 Task: Create ChildIssue0000000735 as Child Issue of Issue Issue0000000368 in Backlog  in Scrum Project Project0000000074 in Jira. Create ChildIssue0000000736 as Child Issue of Issue Issue0000000368 in Backlog  in Scrum Project Project0000000074 in Jira. Create ChildIssue0000000737 as Child Issue of Issue Issue0000000369 in Backlog  in Scrum Project Project0000000074 in Jira. Create ChildIssue0000000738 as Child Issue of Issue Issue0000000369 in Backlog  in Scrum Project Project0000000074 in Jira. Create ChildIssue0000000739 as Child Issue of Issue Issue0000000370 in Backlog  in Scrum Project Project0000000074 in Jira
Action: Mouse moved to (160, 294)
Screenshot: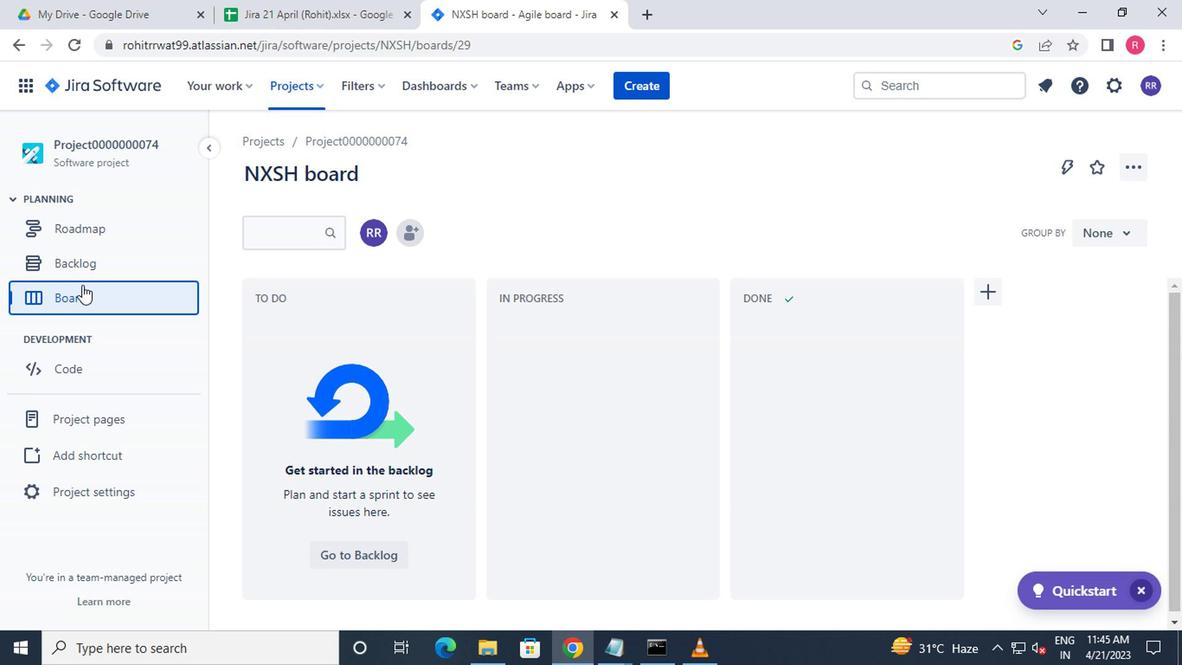 
Action: Mouse pressed left at (160, 294)
Screenshot: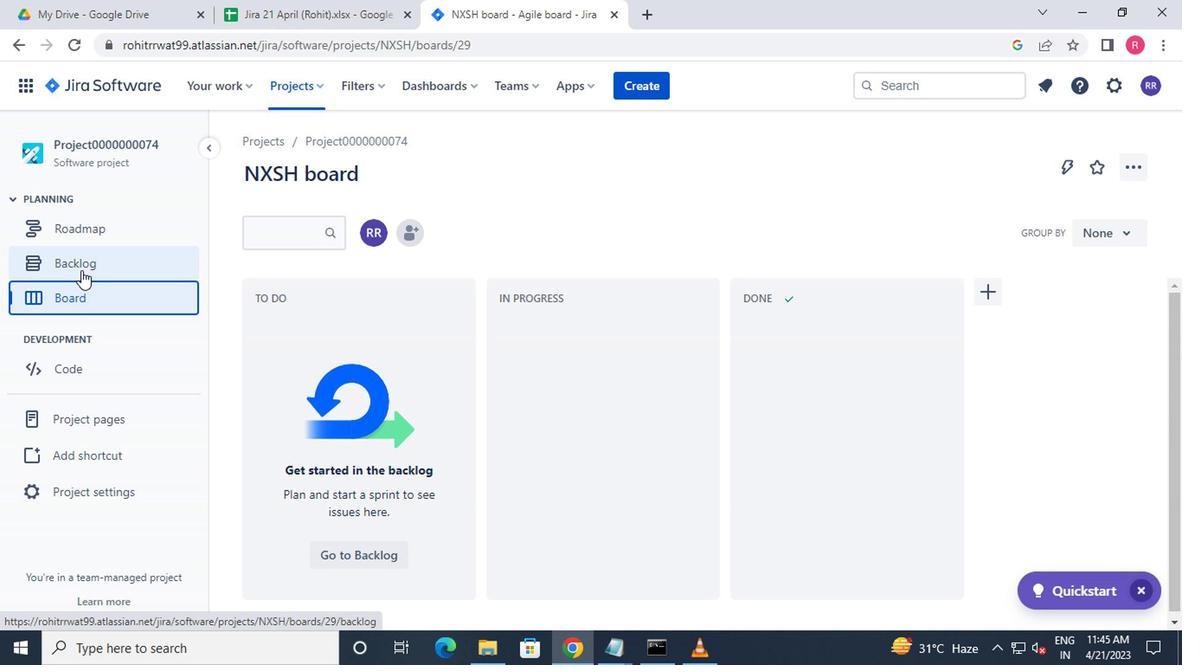 
Action: Mouse moved to (387, 356)
Screenshot: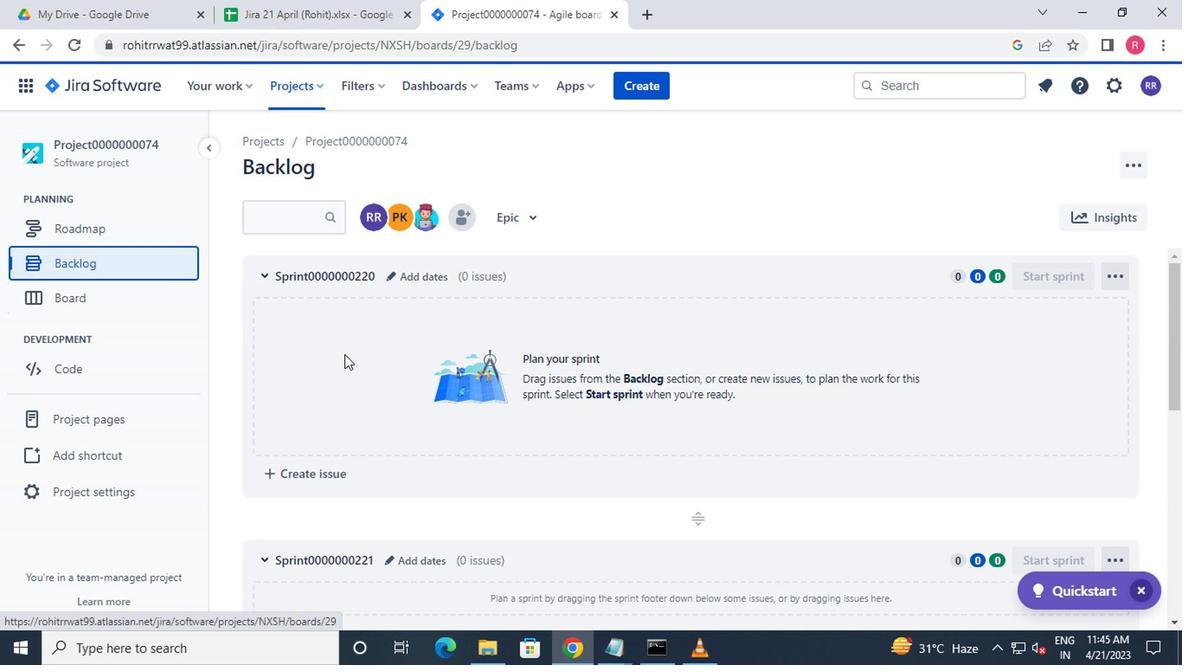 
Action: Mouse scrolled (387, 355) with delta (0, 0)
Screenshot: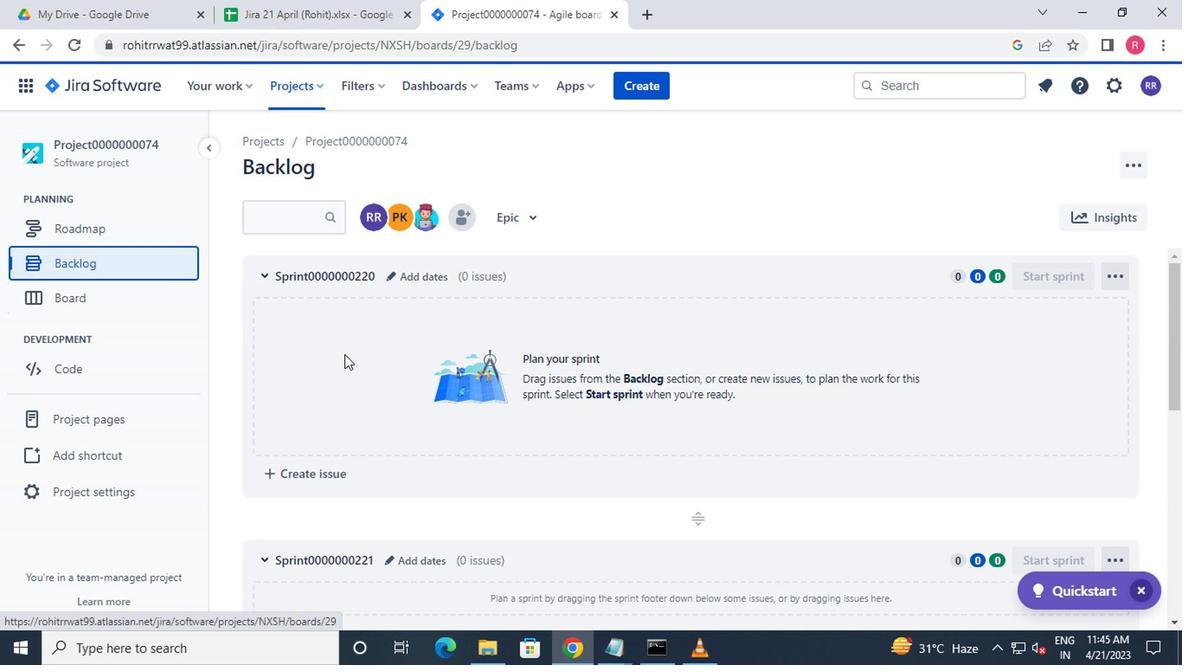 
Action: Mouse scrolled (387, 355) with delta (0, 0)
Screenshot: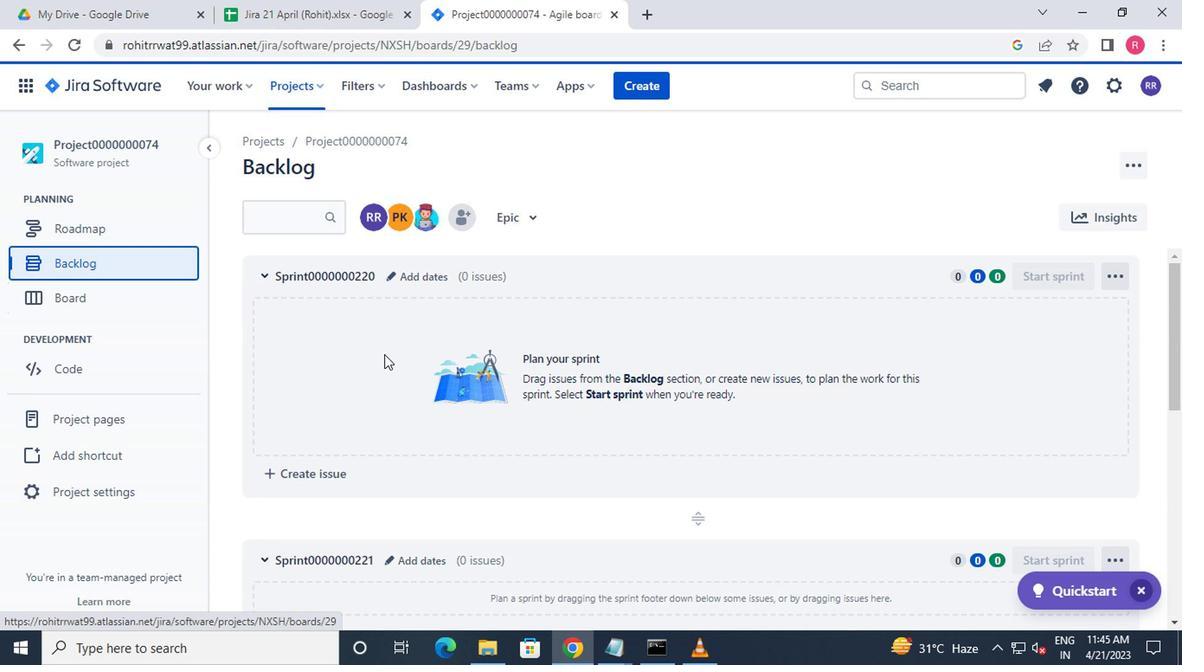 
Action: Mouse moved to (388, 356)
Screenshot: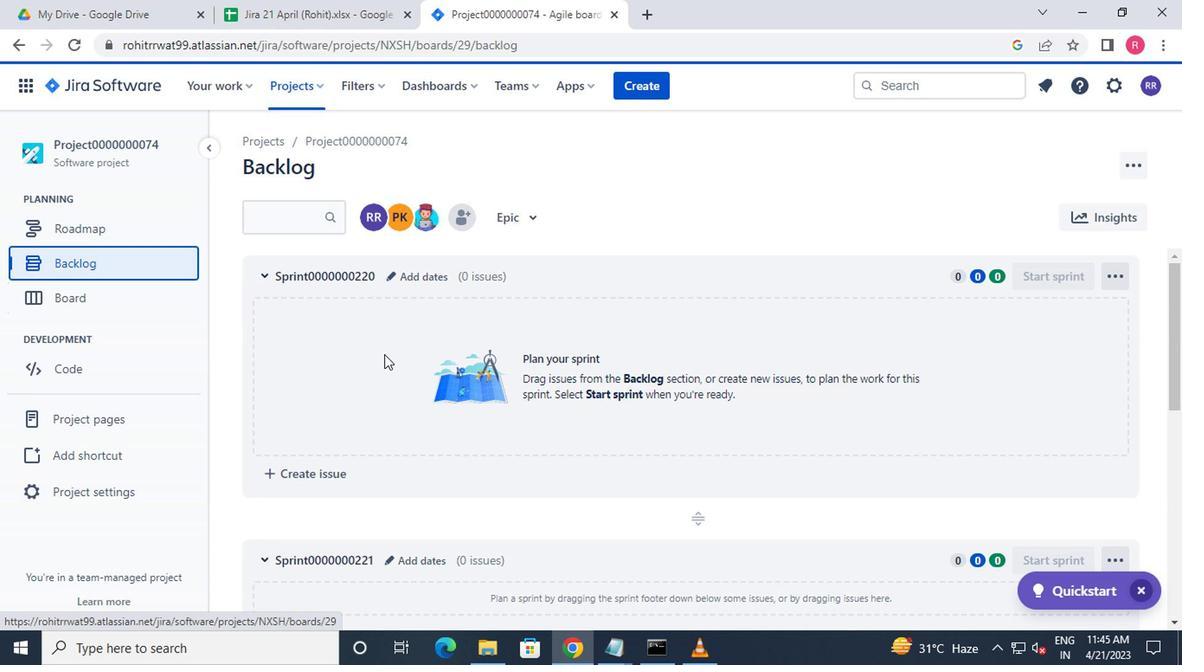
Action: Mouse scrolled (388, 355) with delta (0, 0)
Screenshot: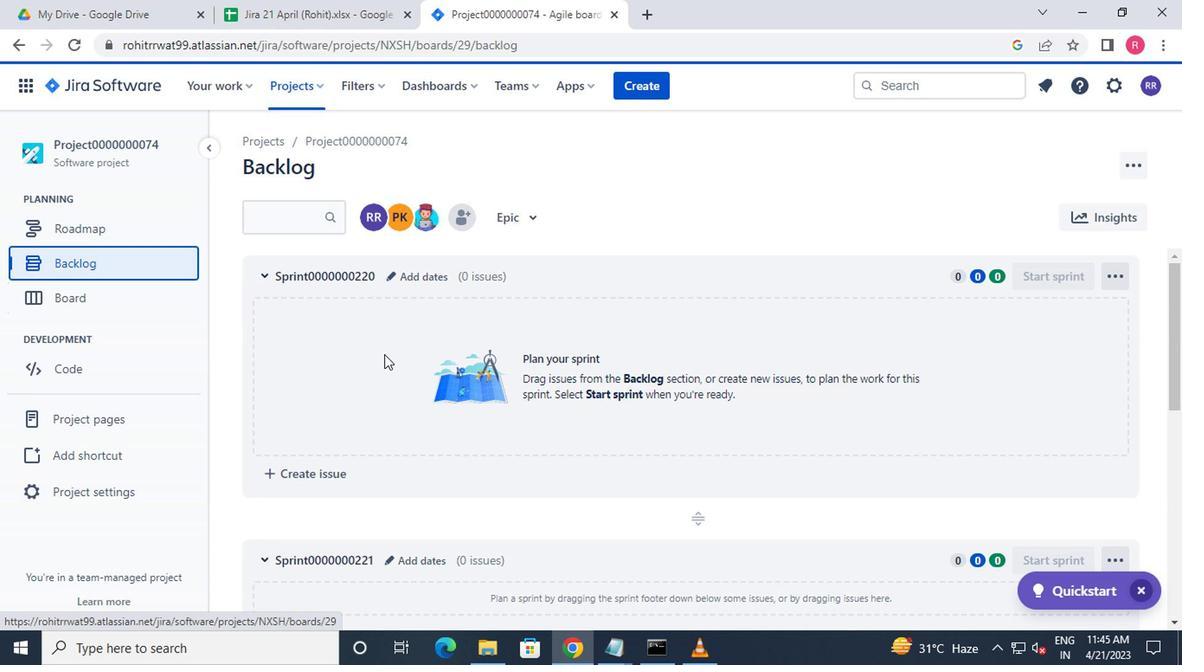 
Action: Mouse moved to (388, 356)
Screenshot: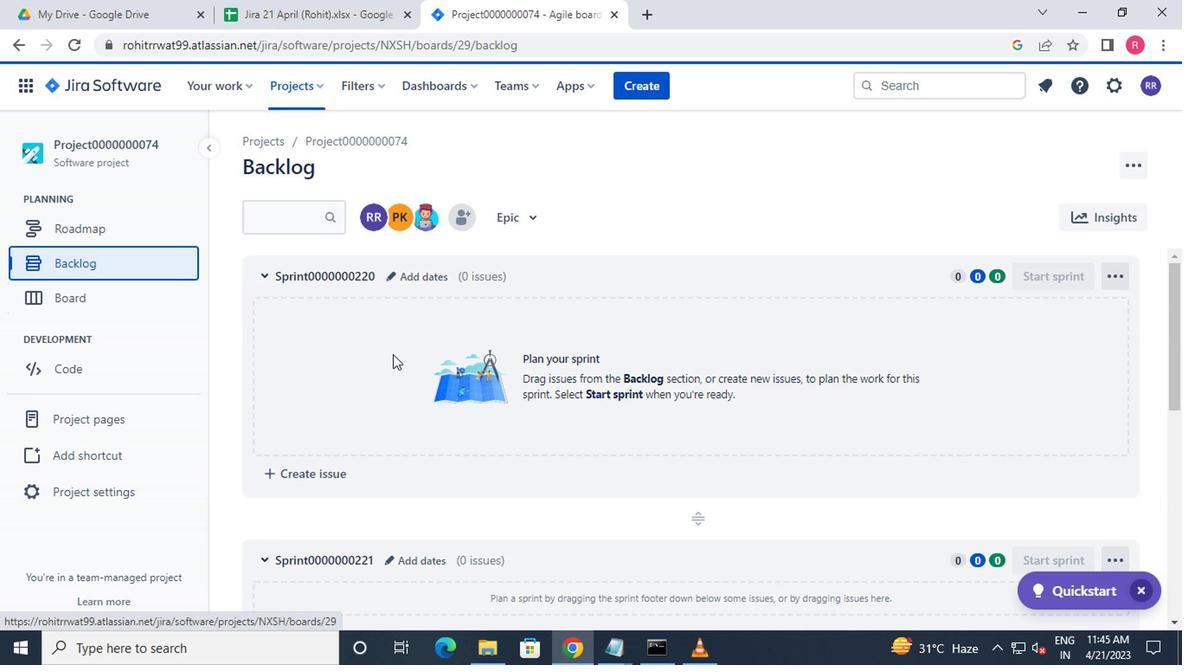 
Action: Mouse scrolled (388, 355) with delta (0, 0)
Screenshot: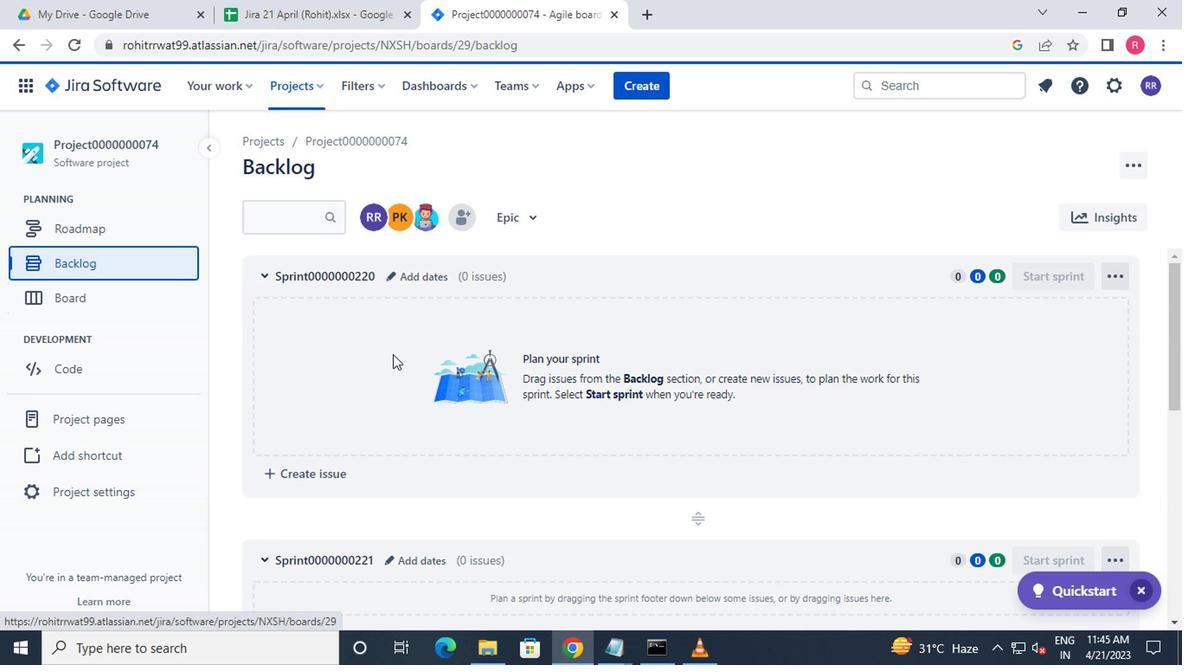 
Action: Mouse moved to (388, 356)
Screenshot: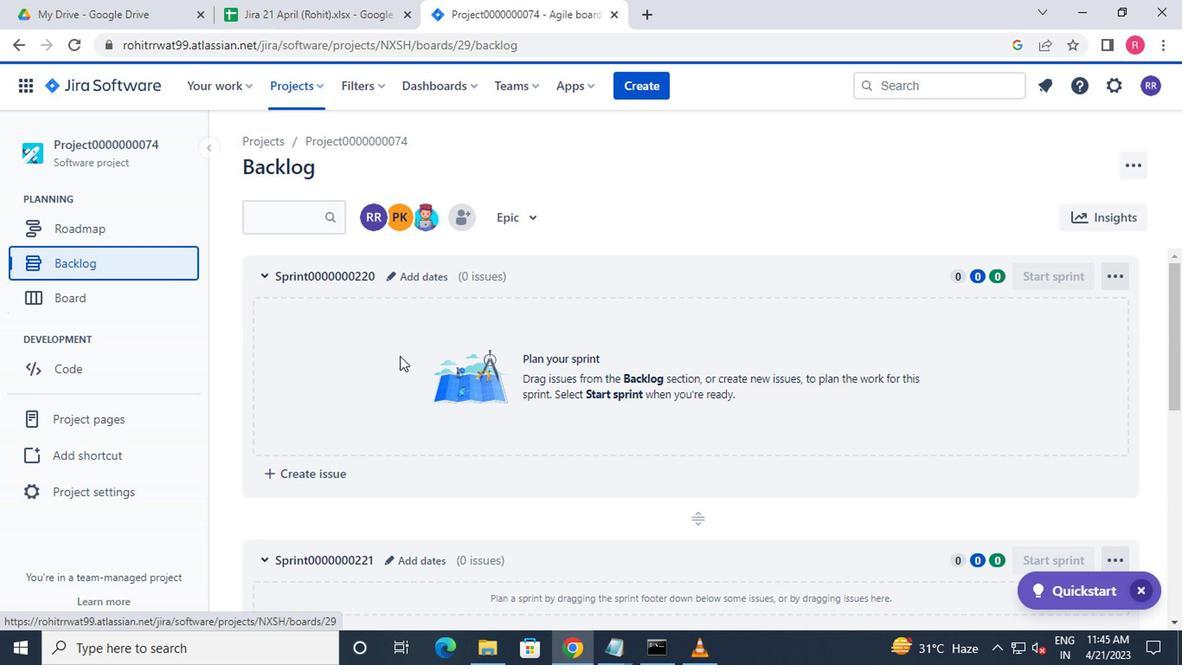 
Action: Mouse scrolled (388, 355) with delta (0, 0)
Screenshot: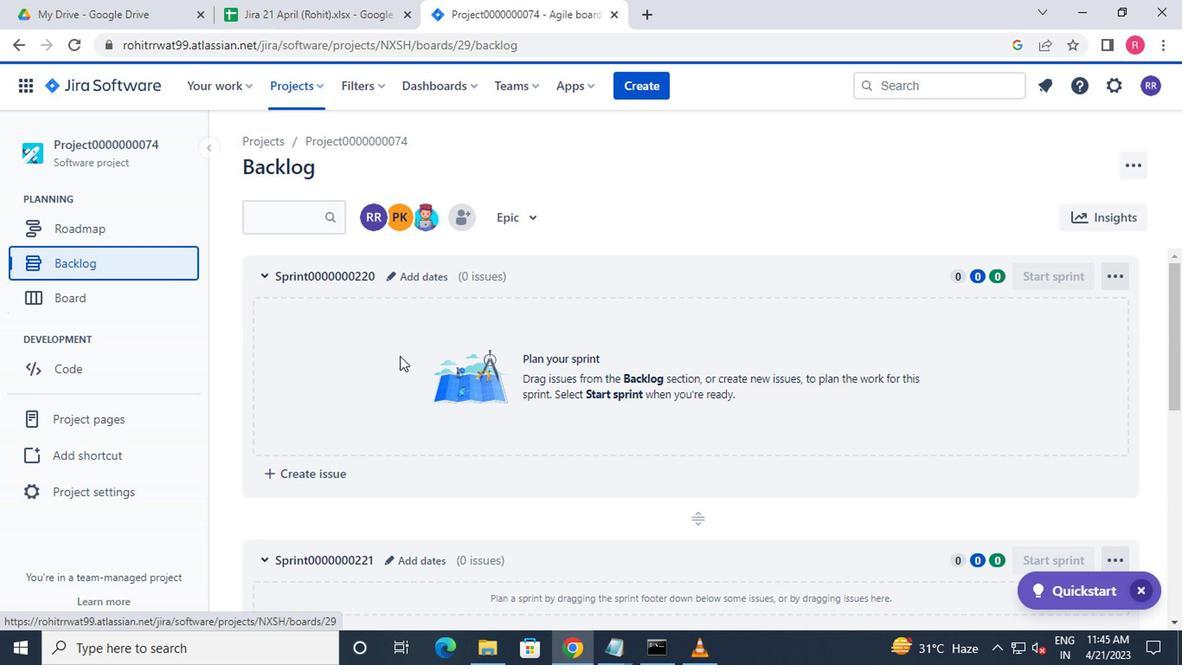 
Action: Mouse moved to (404, 359)
Screenshot: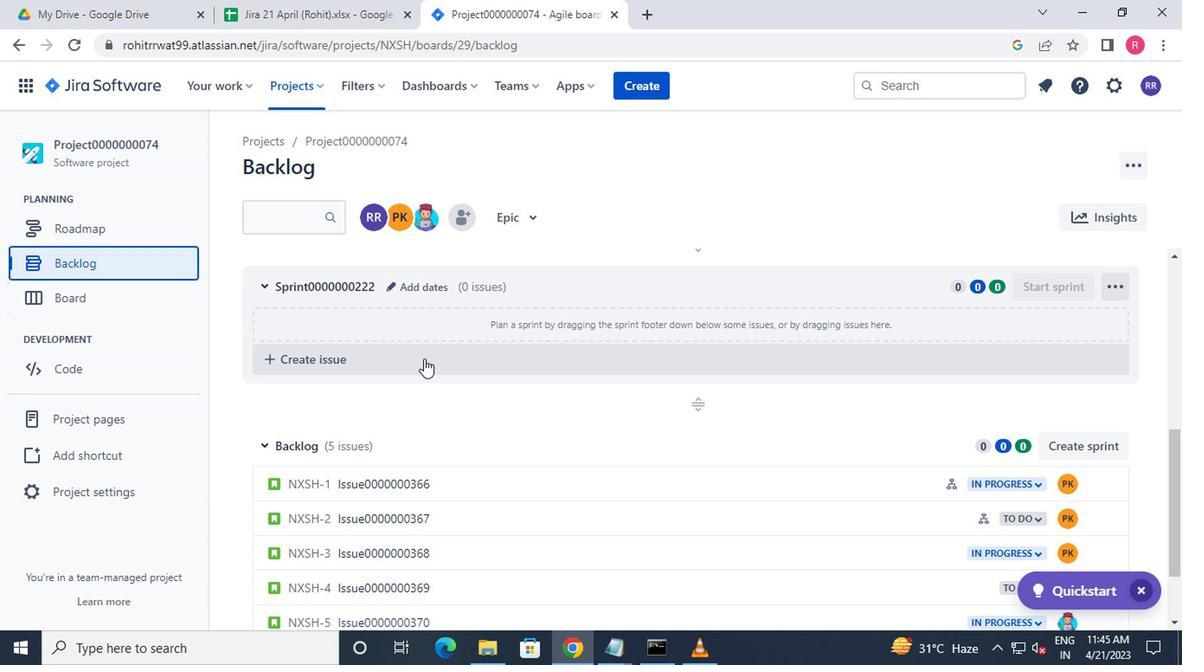 
Action: Mouse scrolled (404, 359) with delta (0, 0)
Screenshot: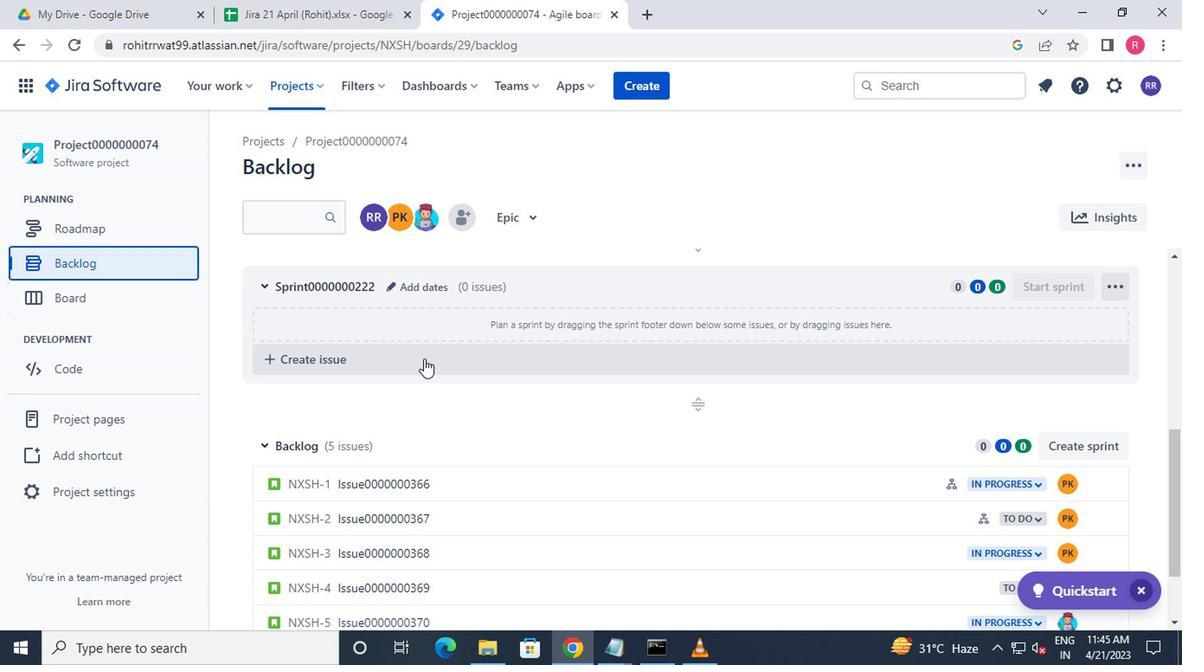 
Action: Mouse moved to (404, 362)
Screenshot: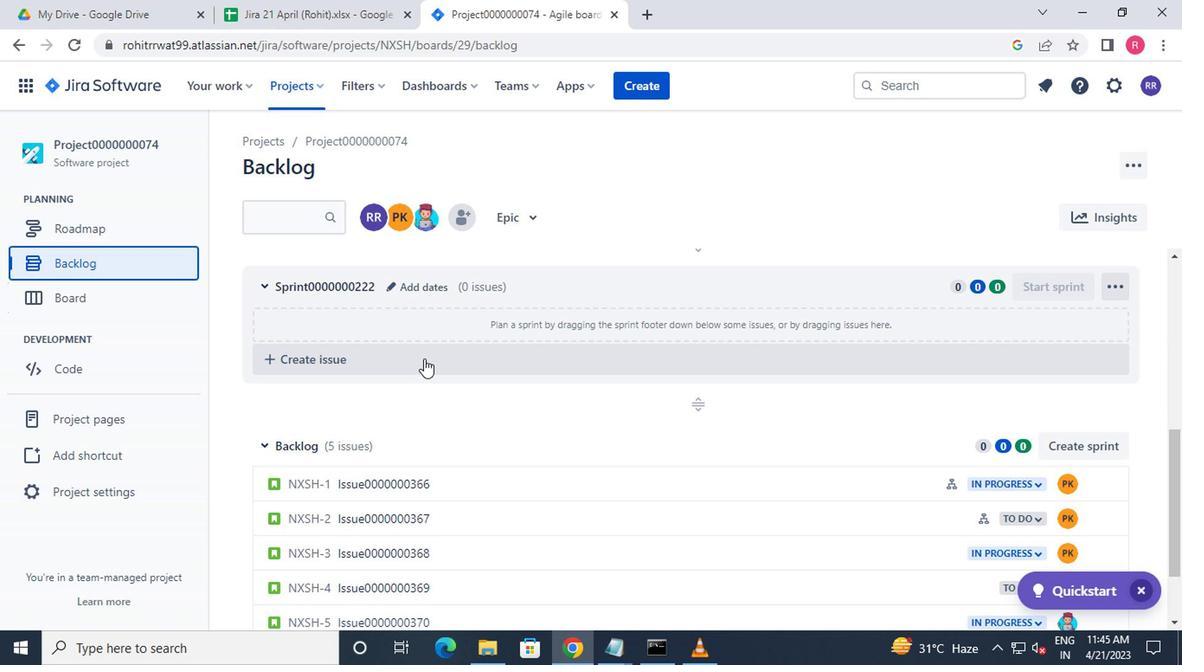 
Action: Mouse scrolled (404, 361) with delta (0, 0)
Screenshot: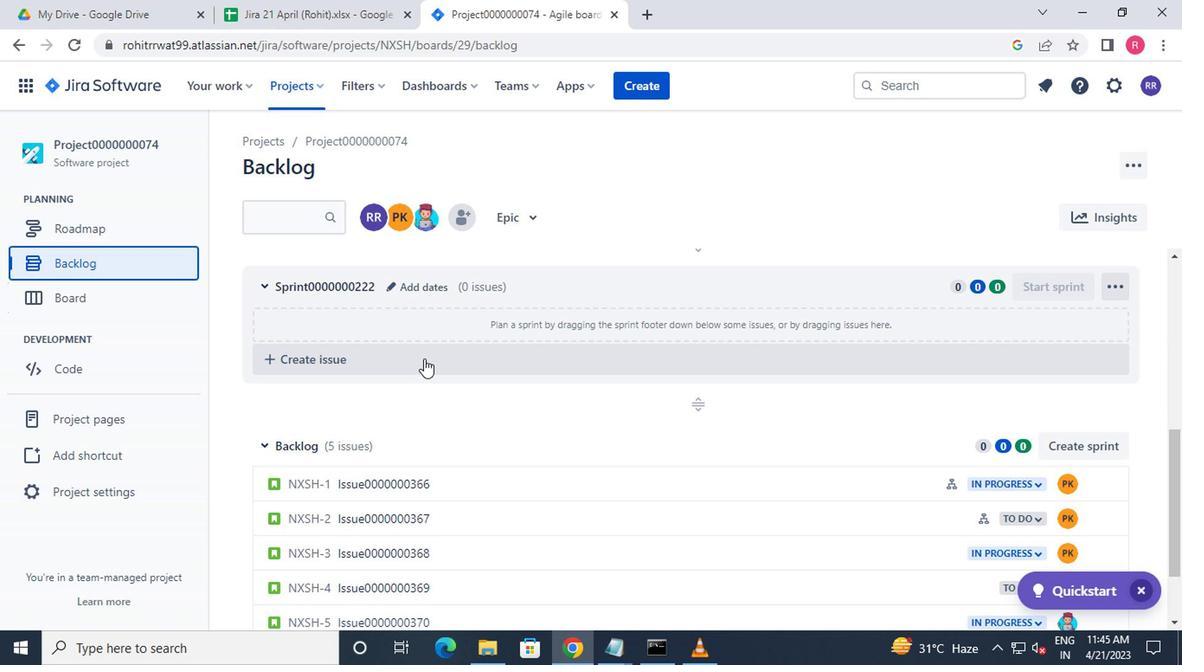 
Action: Mouse moved to (498, 424)
Screenshot: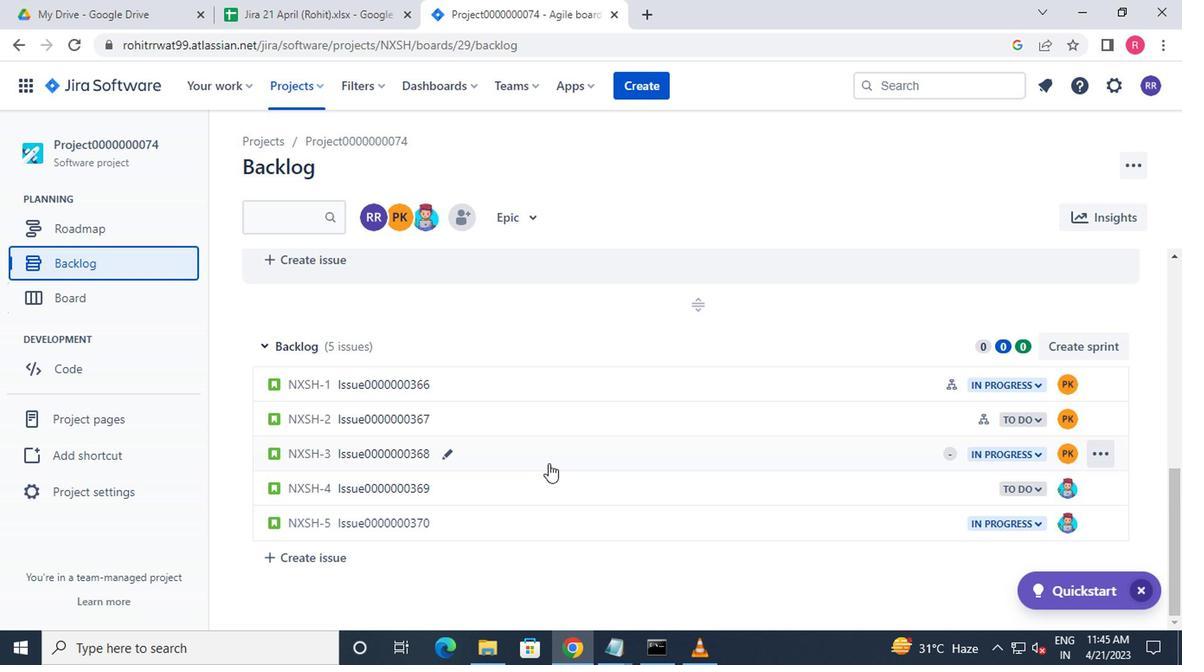 
Action: Mouse pressed left at (498, 424)
Screenshot: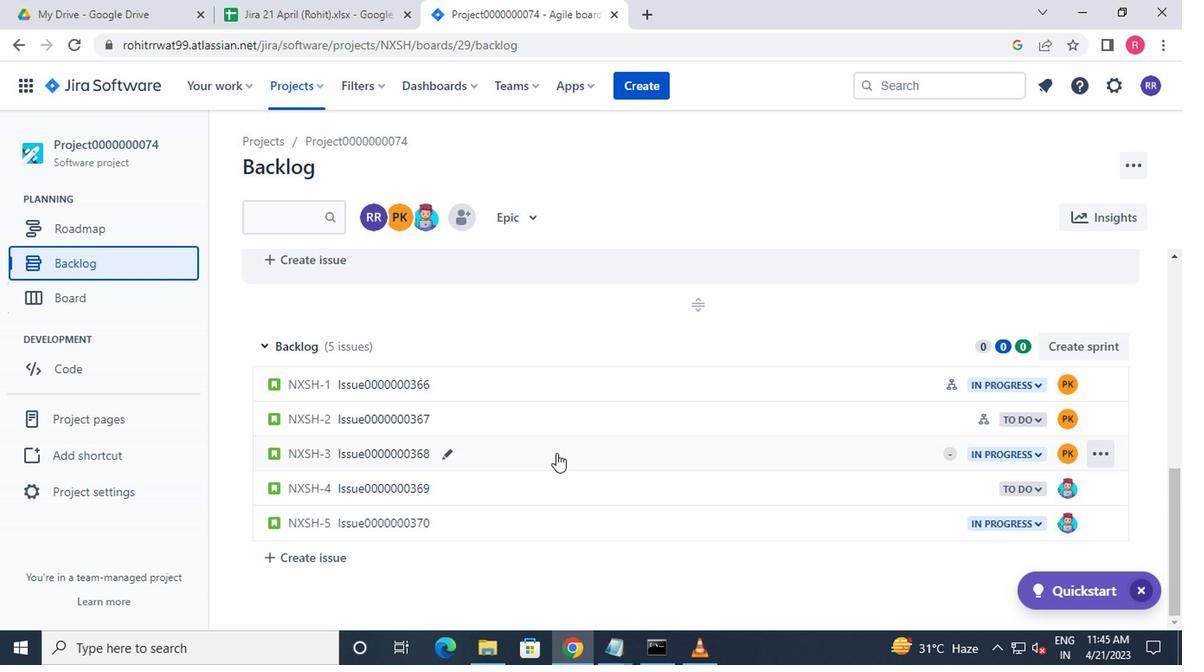 
Action: Mouse moved to (731, 351)
Screenshot: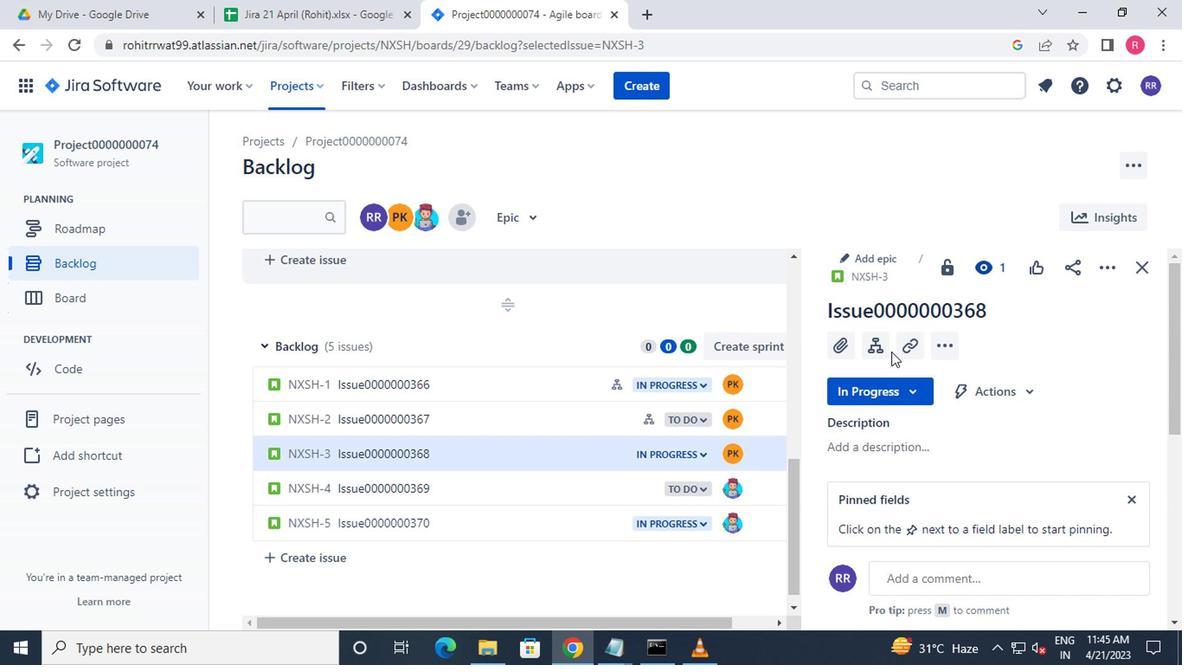 
Action: Mouse pressed left at (731, 351)
Screenshot: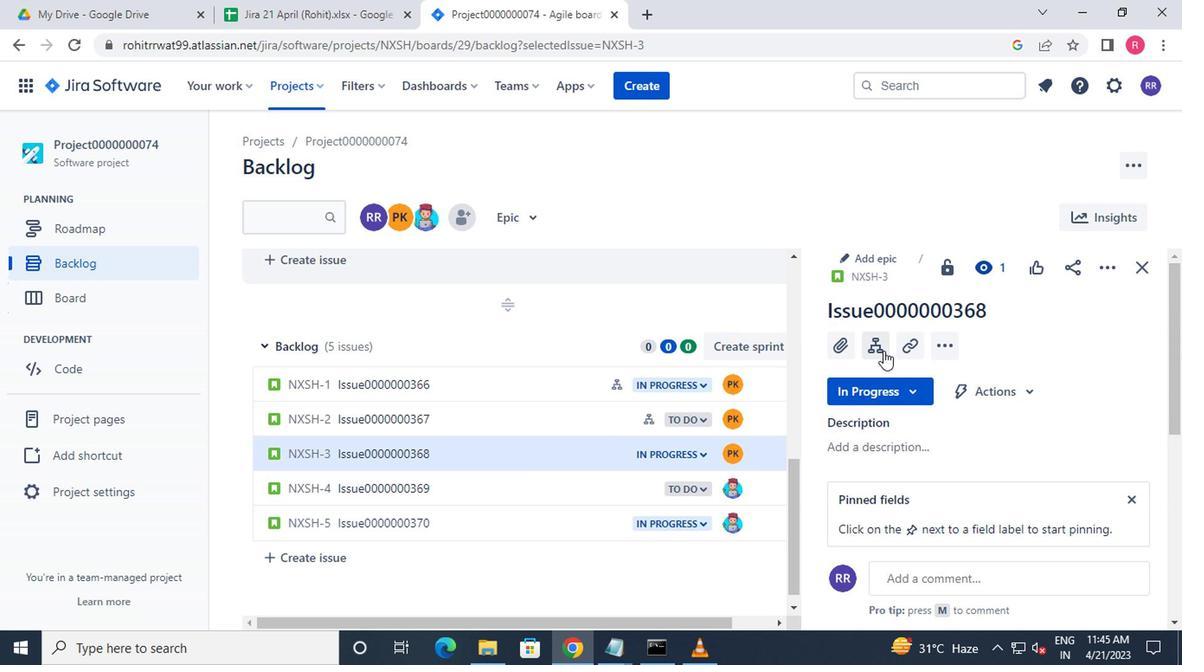 
Action: Mouse moved to (693, 394)
Screenshot: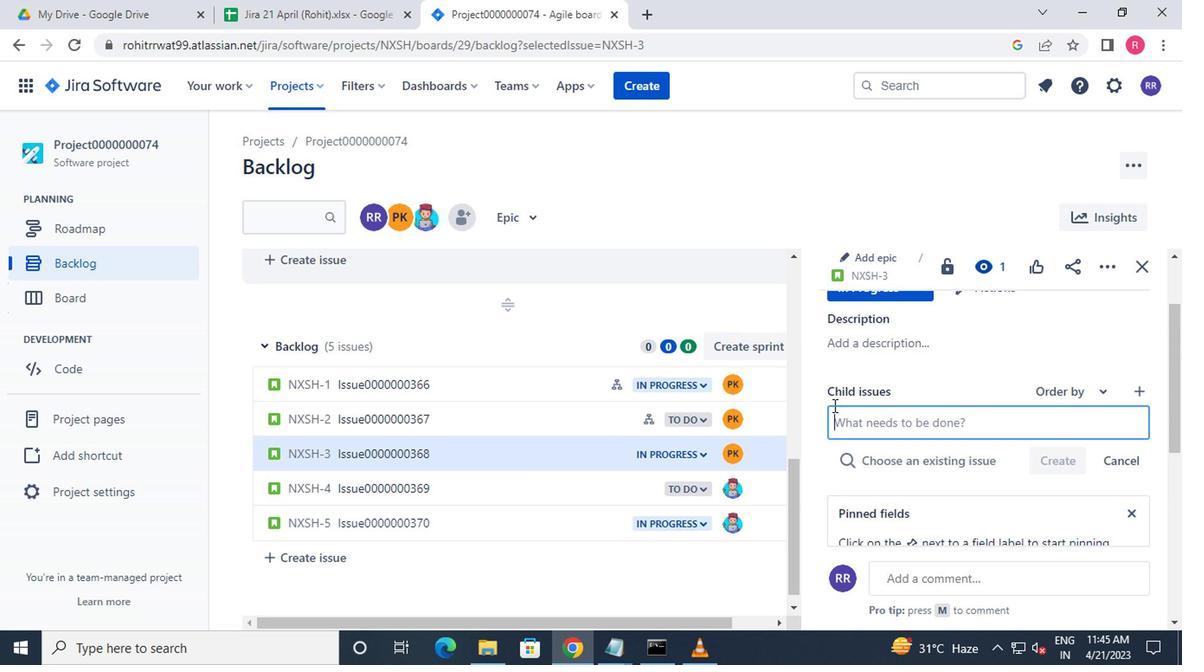 
Action: Key pressed <Key.shift>CHILD<Key.shift_r>ISSUE0000000735<Key.enter><Key.shift>CHILD<Key.shift_r>ISSUE0000000736<Key.enter>
Screenshot: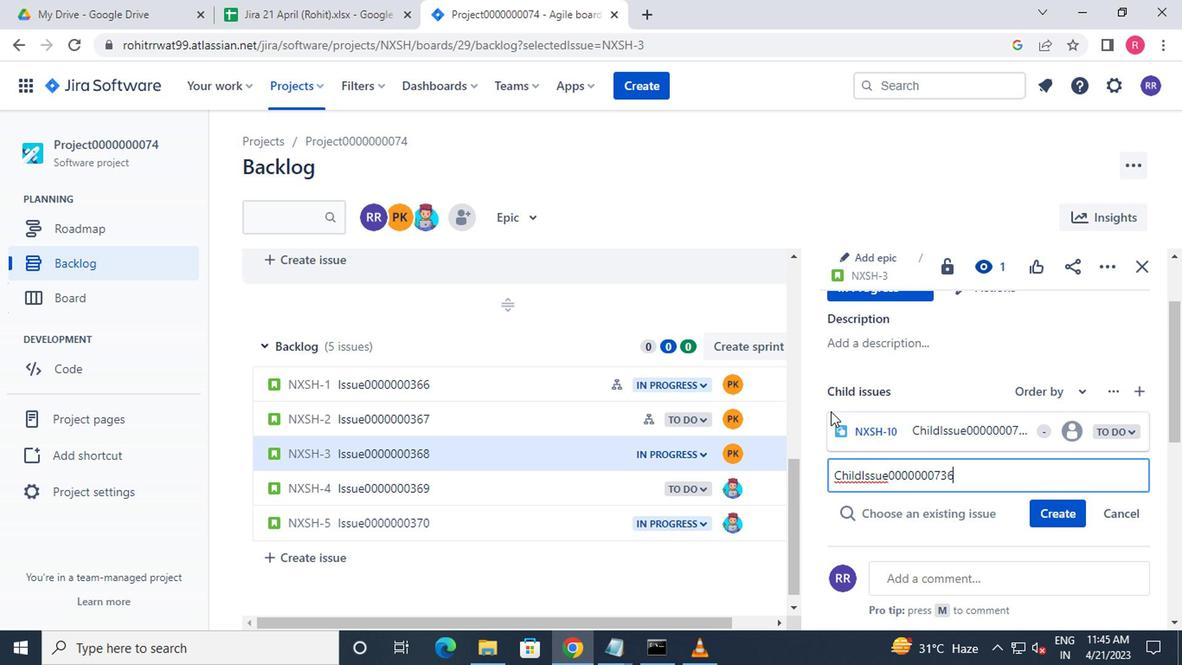 
Action: Mouse moved to (472, 445)
Screenshot: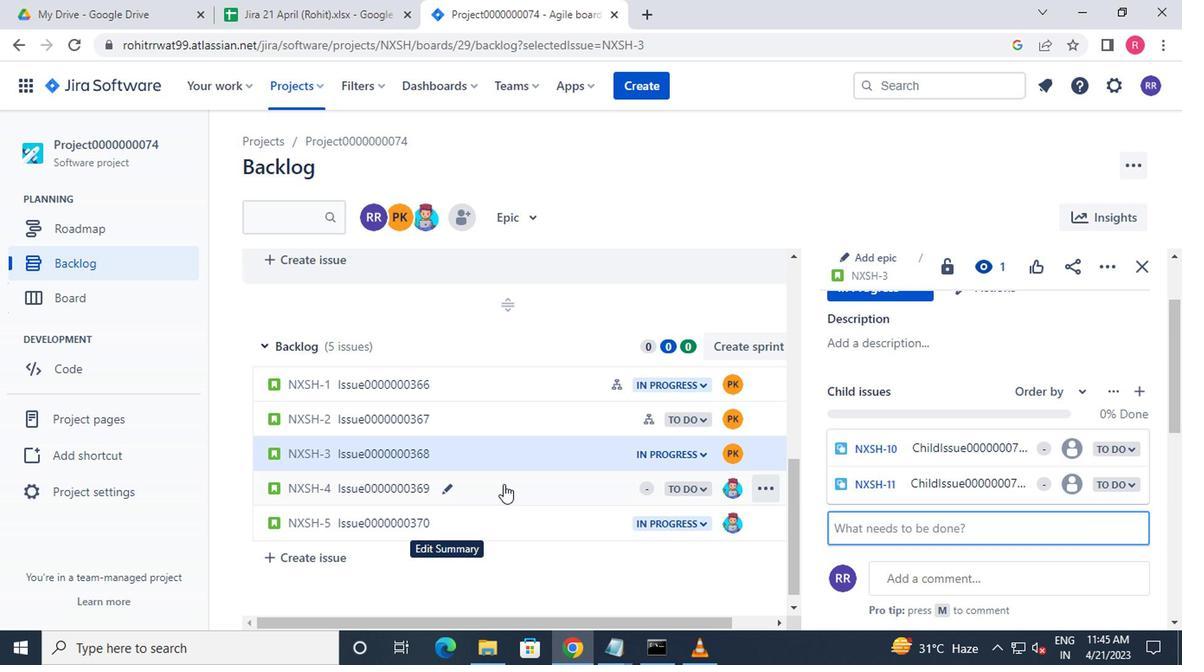 
Action: Mouse pressed left at (472, 445)
Screenshot: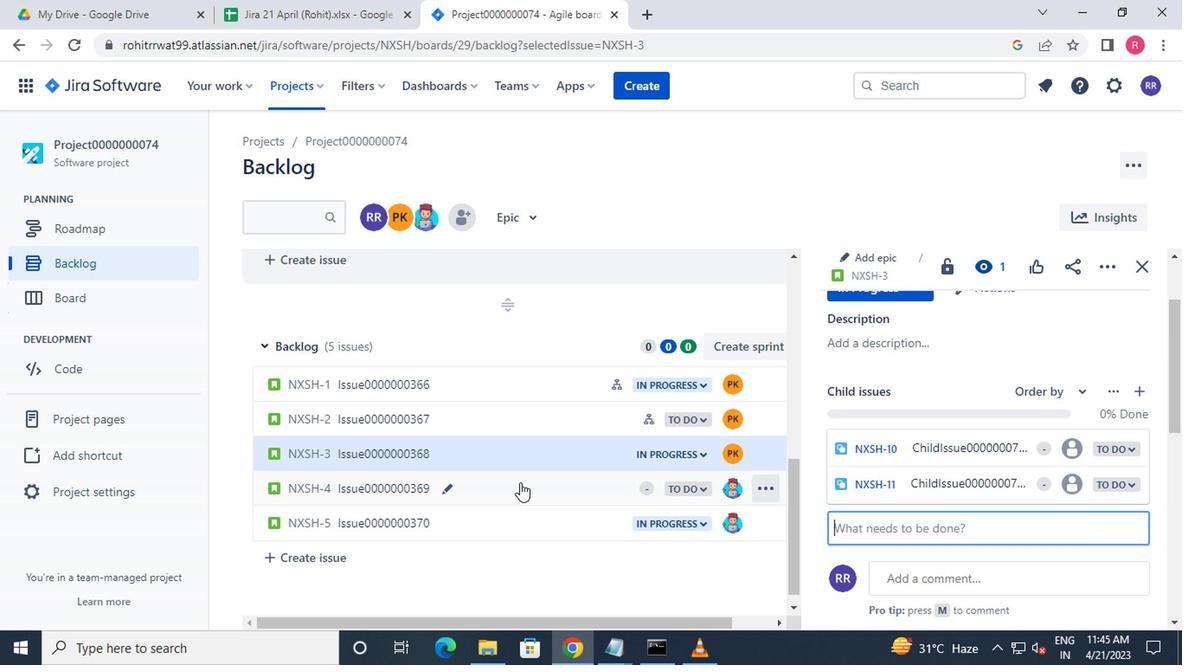 
Action: Mouse moved to (731, 351)
Screenshot: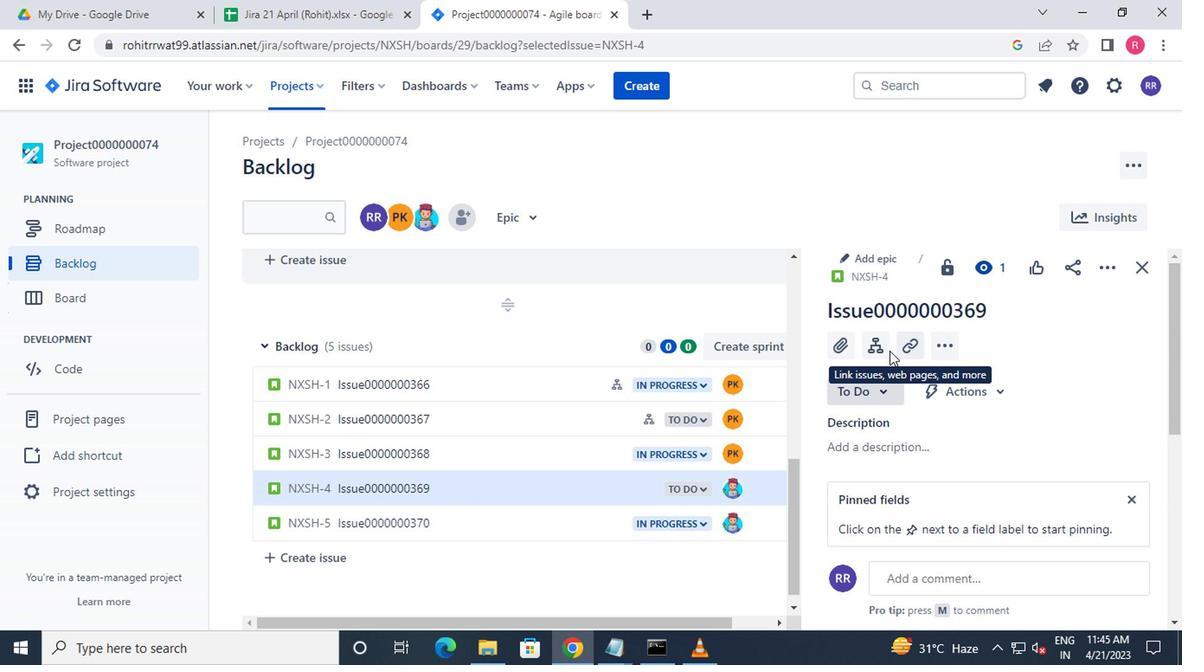 
Action: Mouse pressed left at (731, 351)
Screenshot: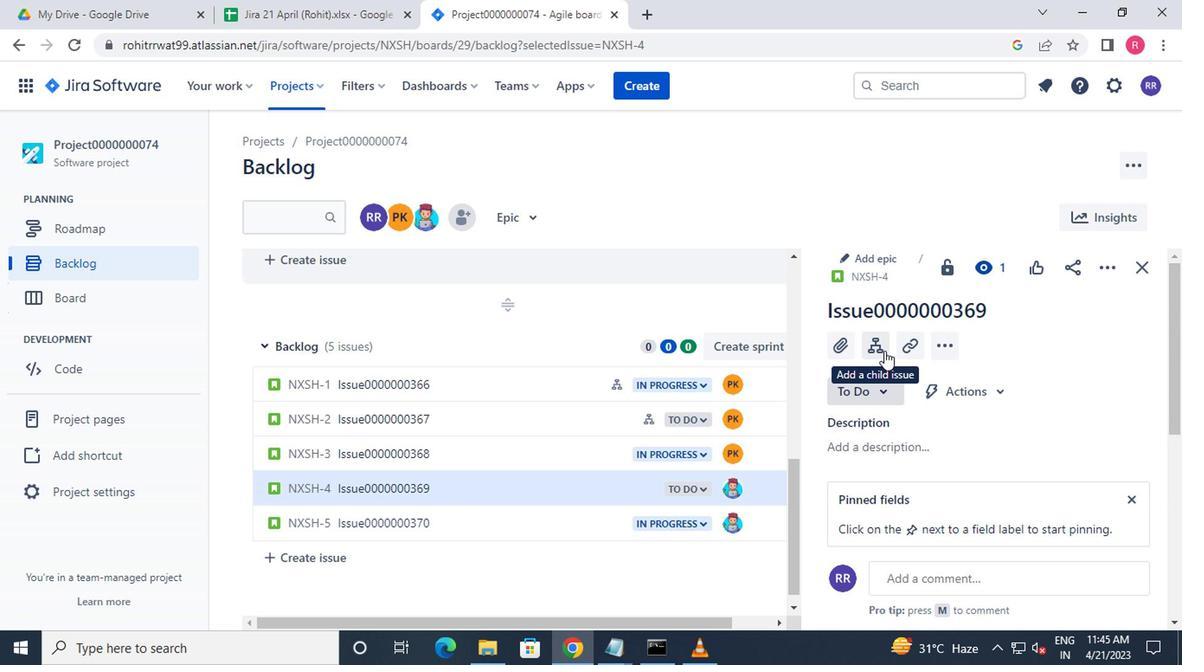 
Action: Key pressed <Key.shift>CHILD<Key.shift_r>ISSUE0000000737<Key.enter><Key.shift>CHILD<Key.shift_r>ISSUE0000000738<Key.enter>
Screenshot: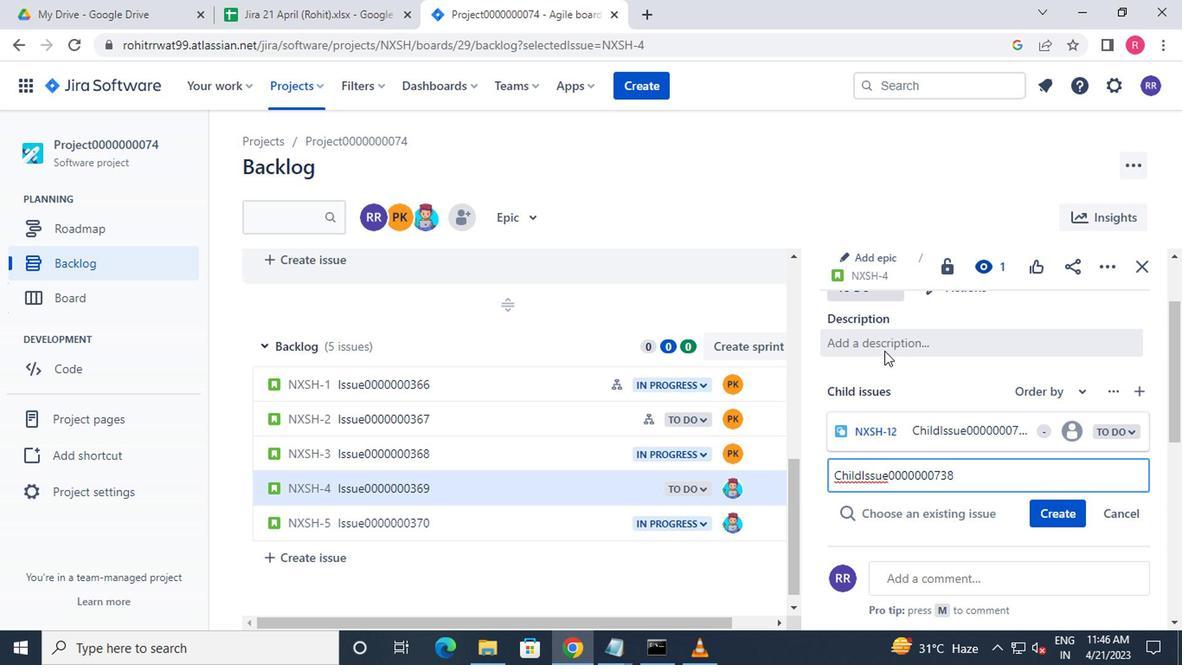 
Action: Mouse moved to (471, 478)
Screenshot: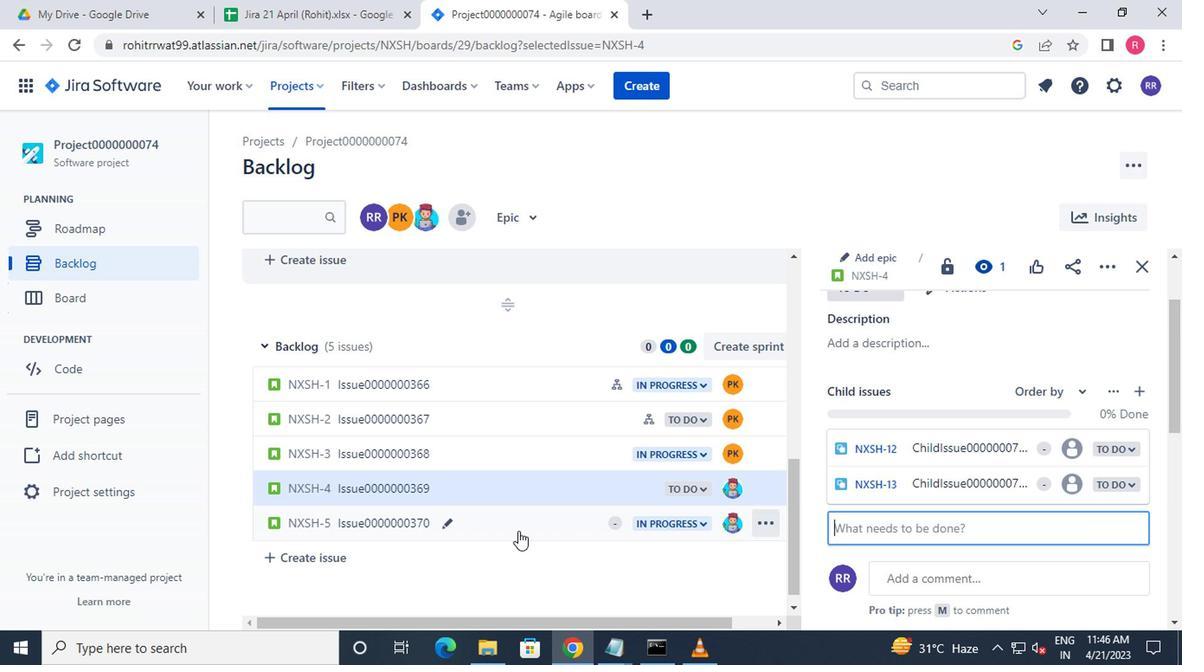 
Action: Mouse pressed left at (471, 478)
Screenshot: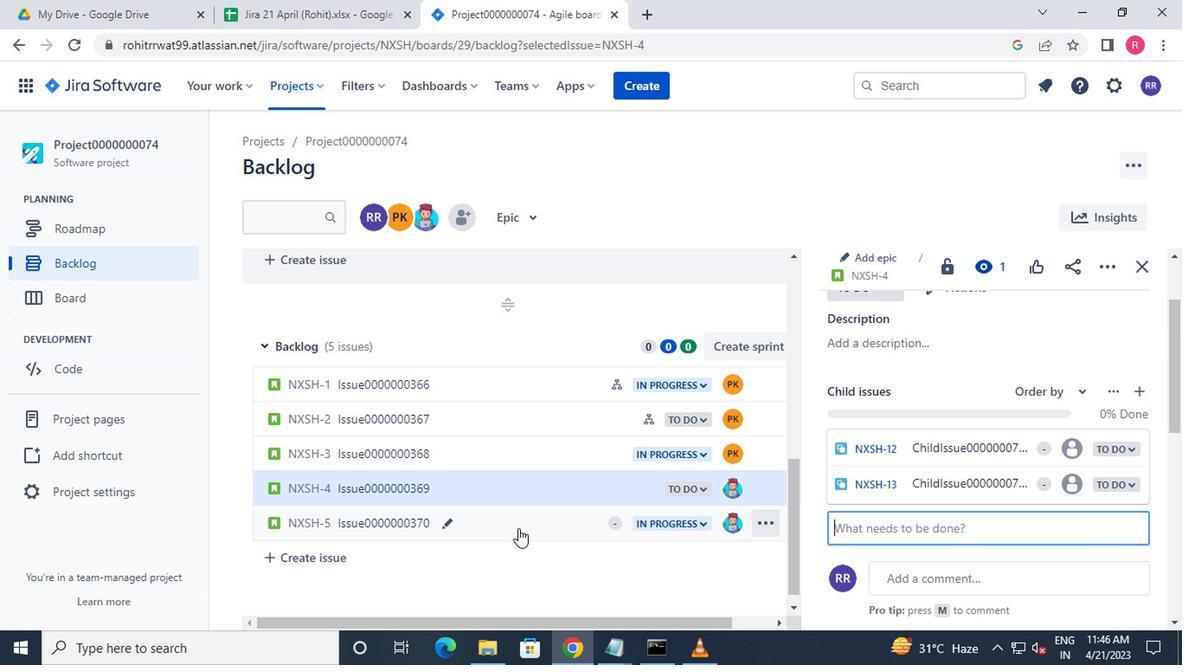 
Action: Mouse moved to (725, 352)
Screenshot: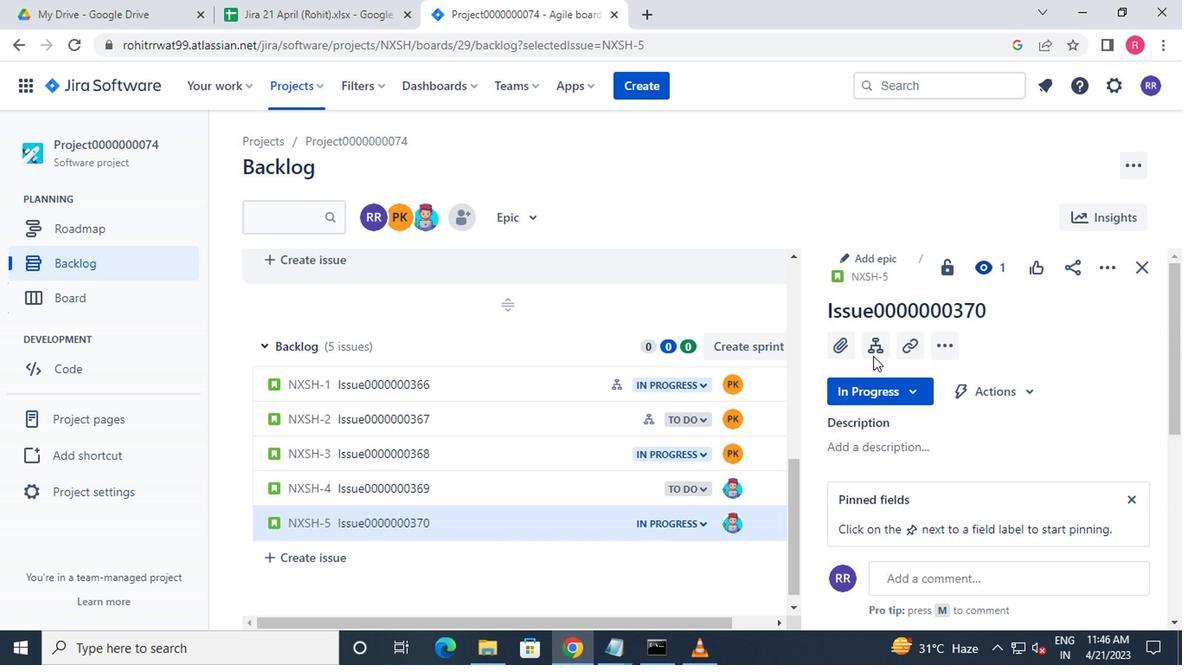 
Action: Mouse pressed left at (725, 352)
Screenshot: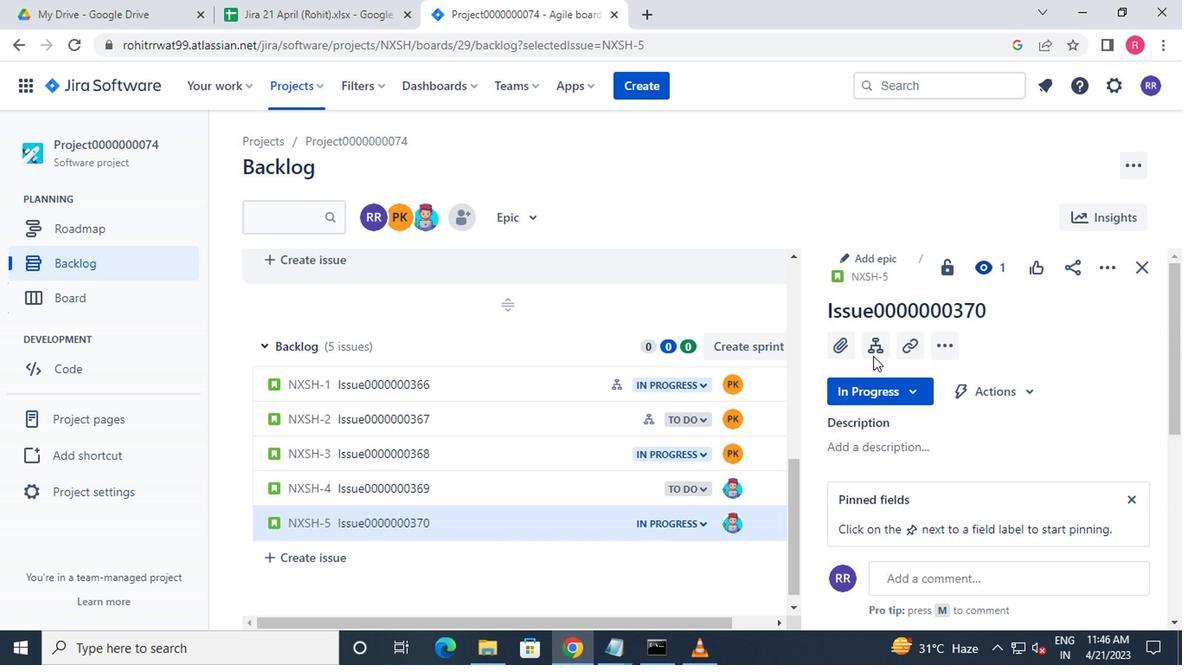 
Action: Mouse moved to (729, 402)
Screenshot: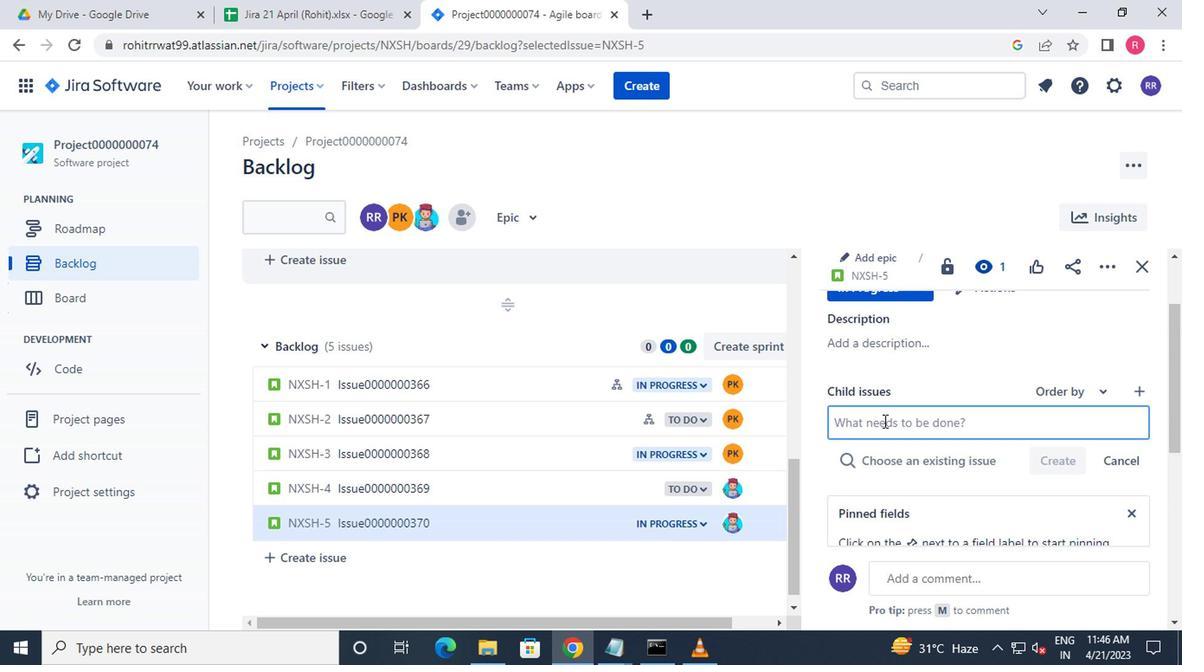 
Action: Key pressed <Key.shift>CHILD<Key.shift_r>ISSUE0000000739<Key.enter>
Screenshot: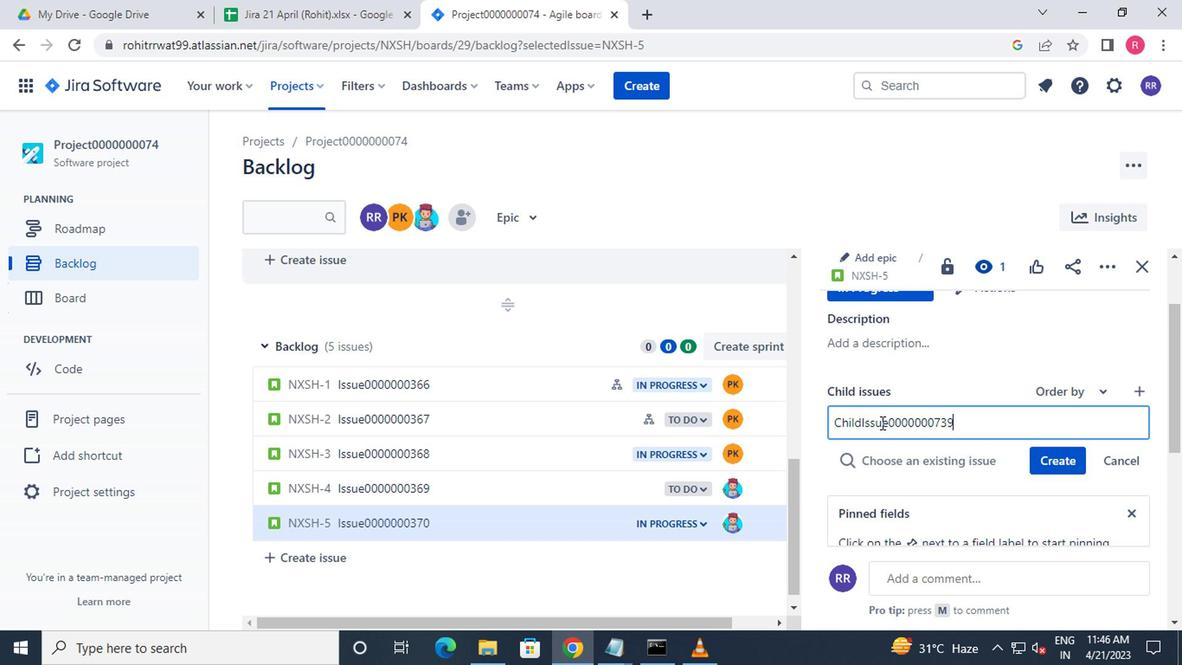
